 Task: Print per sheet 9 times.
Action: Mouse moved to (81, 82)
Screenshot: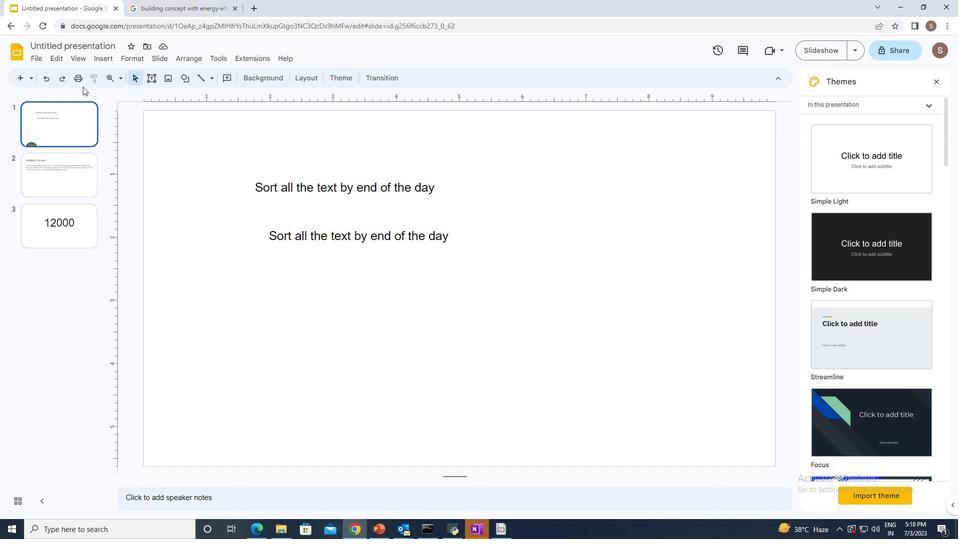 
Action: Mouse pressed left at (81, 82)
Screenshot: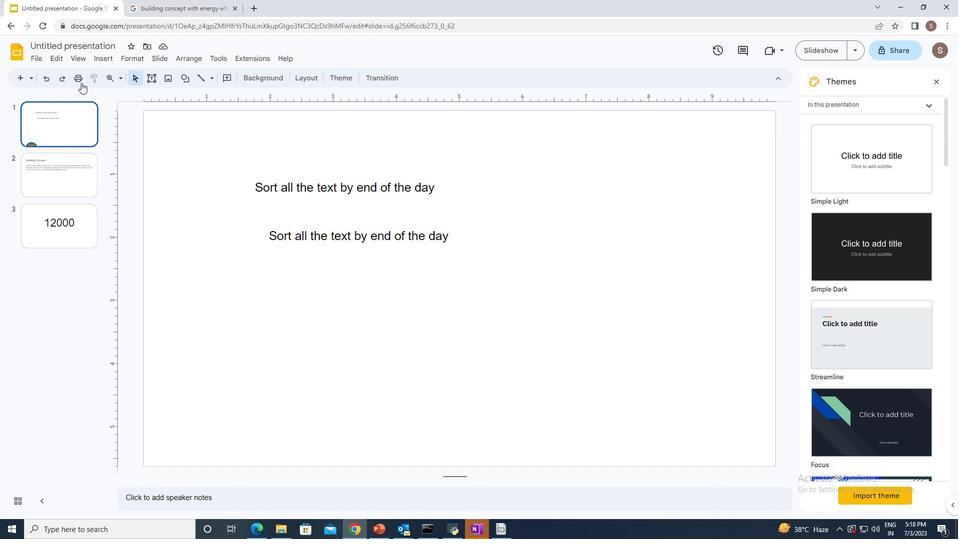 
Action: Mouse moved to (737, 154)
Screenshot: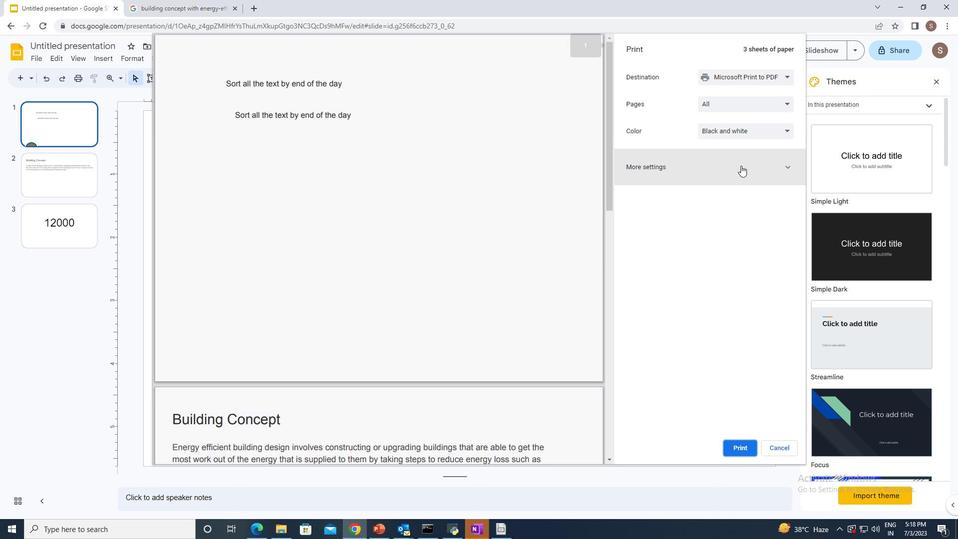 
Action: Mouse pressed left at (737, 154)
Screenshot: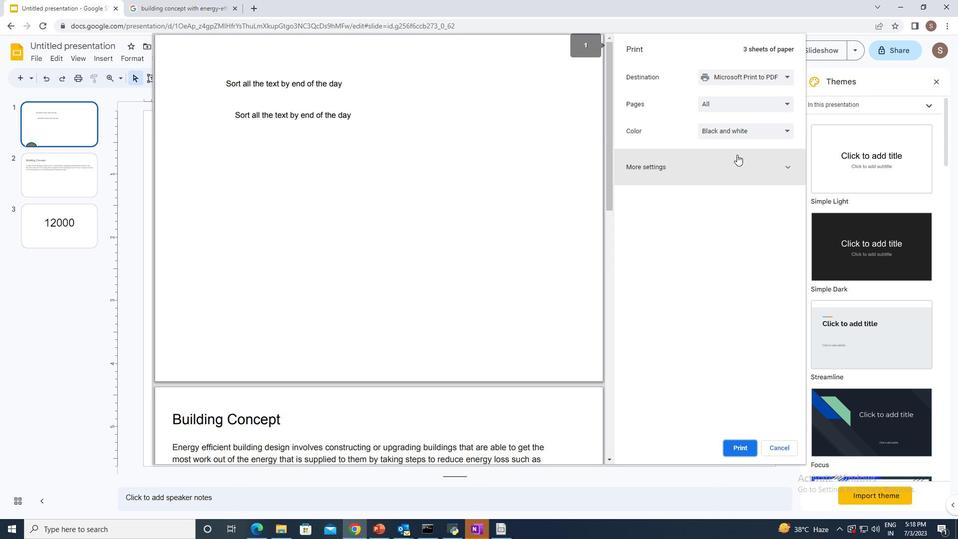 
Action: Mouse moved to (724, 233)
Screenshot: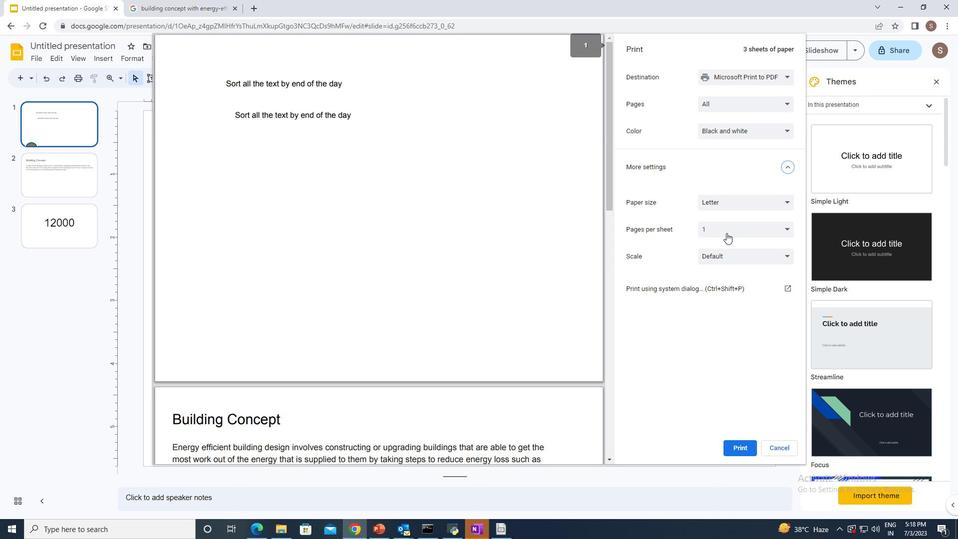 
Action: Mouse pressed left at (724, 233)
Screenshot: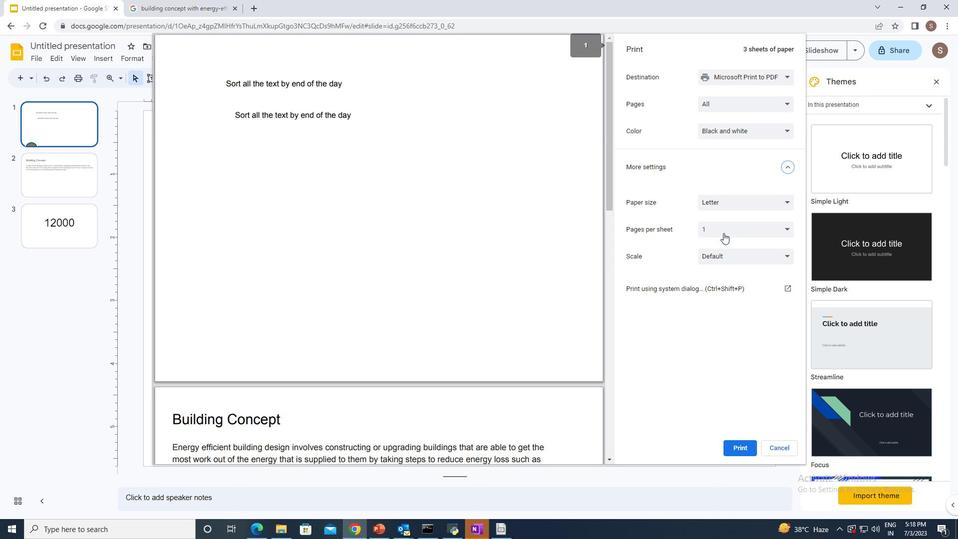 
Action: Mouse moved to (703, 271)
Screenshot: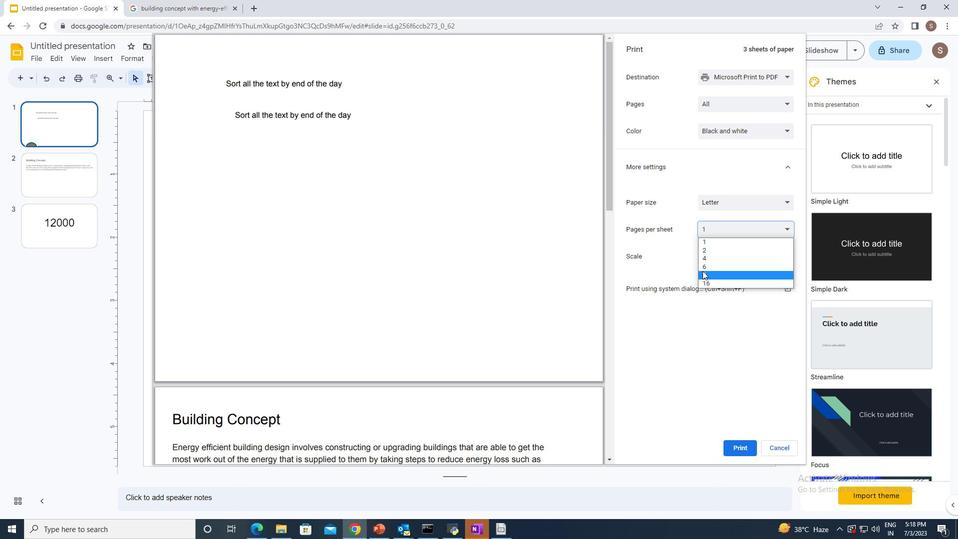 
Action: Mouse pressed left at (703, 271)
Screenshot: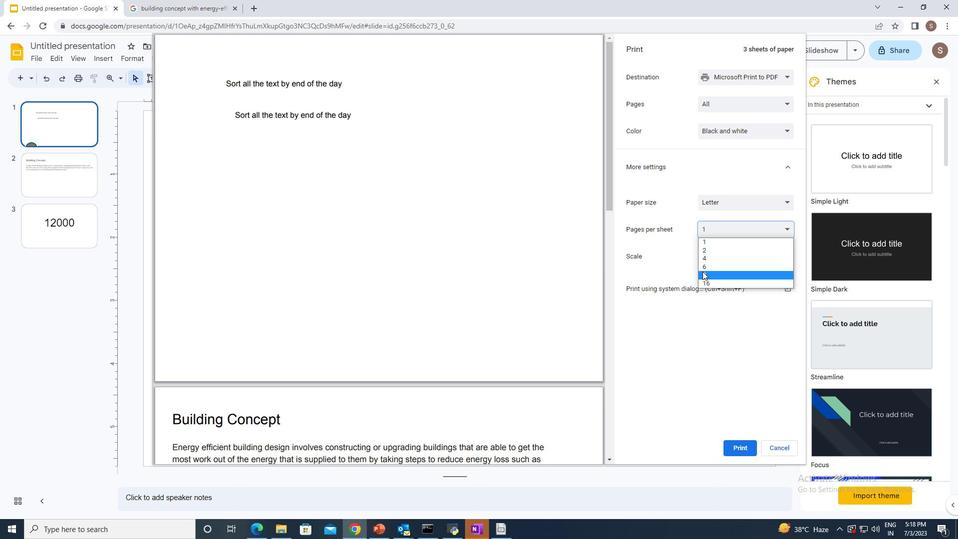
Action: Mouse moved to (742, 446)
Screenshot: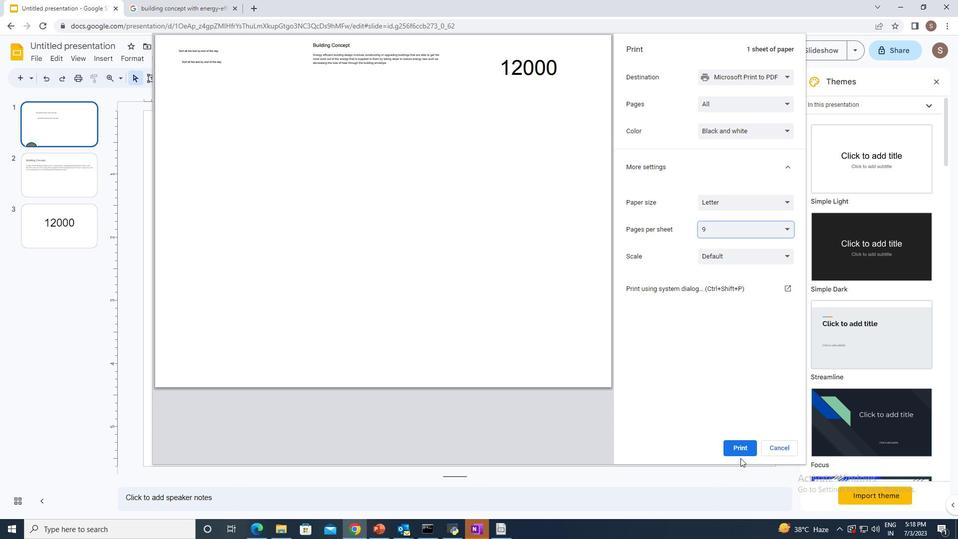 
Action: Mouse pressed left at (742, 446)
Screenshot: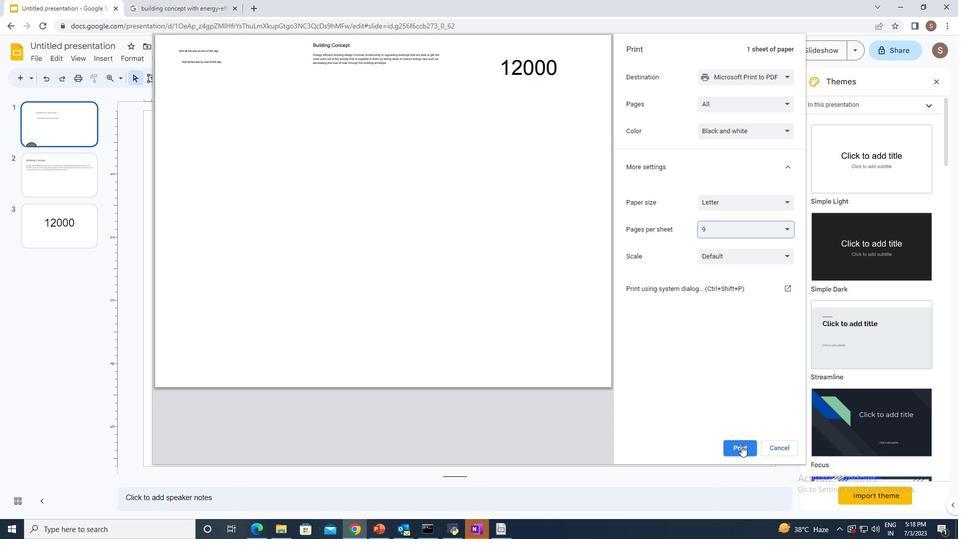 
